 Task: Search for emails with the subject 'Request for a leave of absence' from 'softage.5@softage.net' in the 'Blue category'.
Action: Mouse moved to (309, 15)
Screenshot: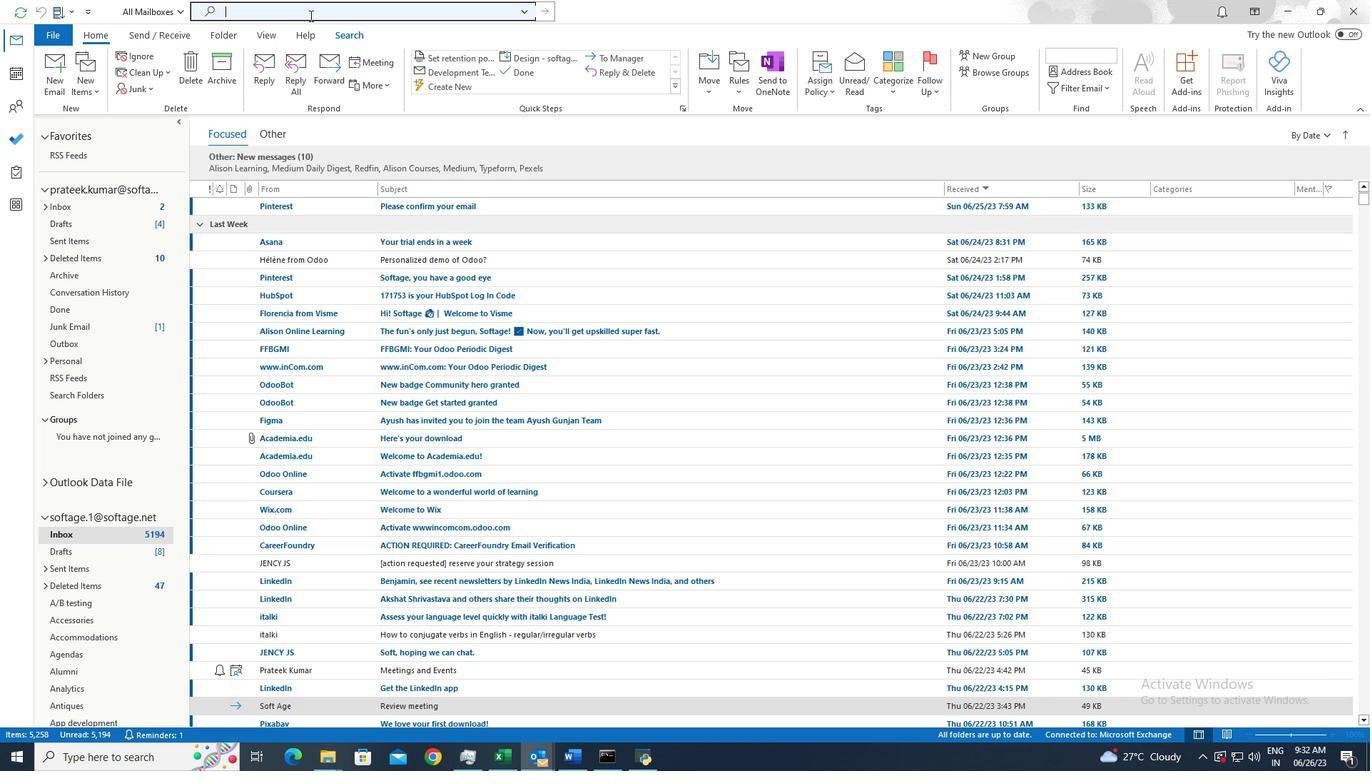 
Action: Mouse pressed left at (309, 15)
Screenshot: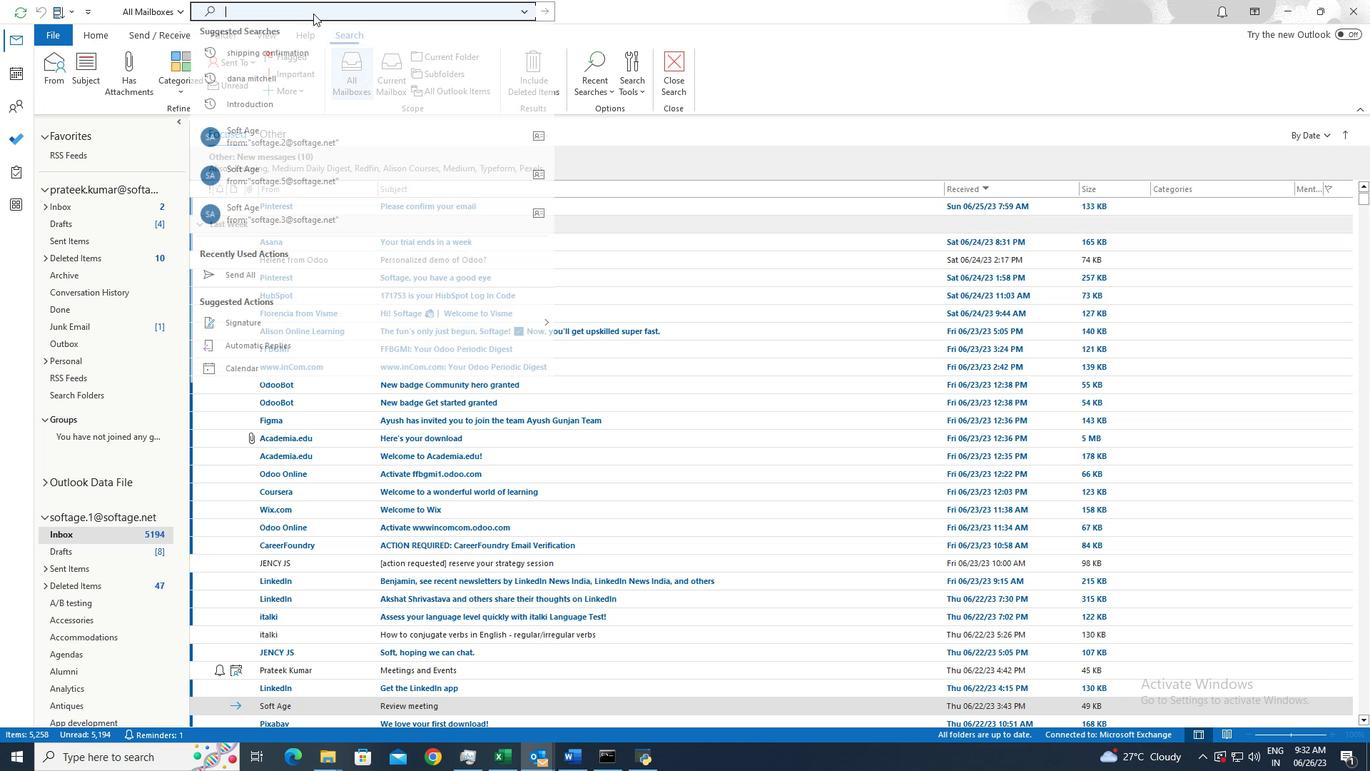 
Action: Mouse moved to (523, 9)
Screenshot: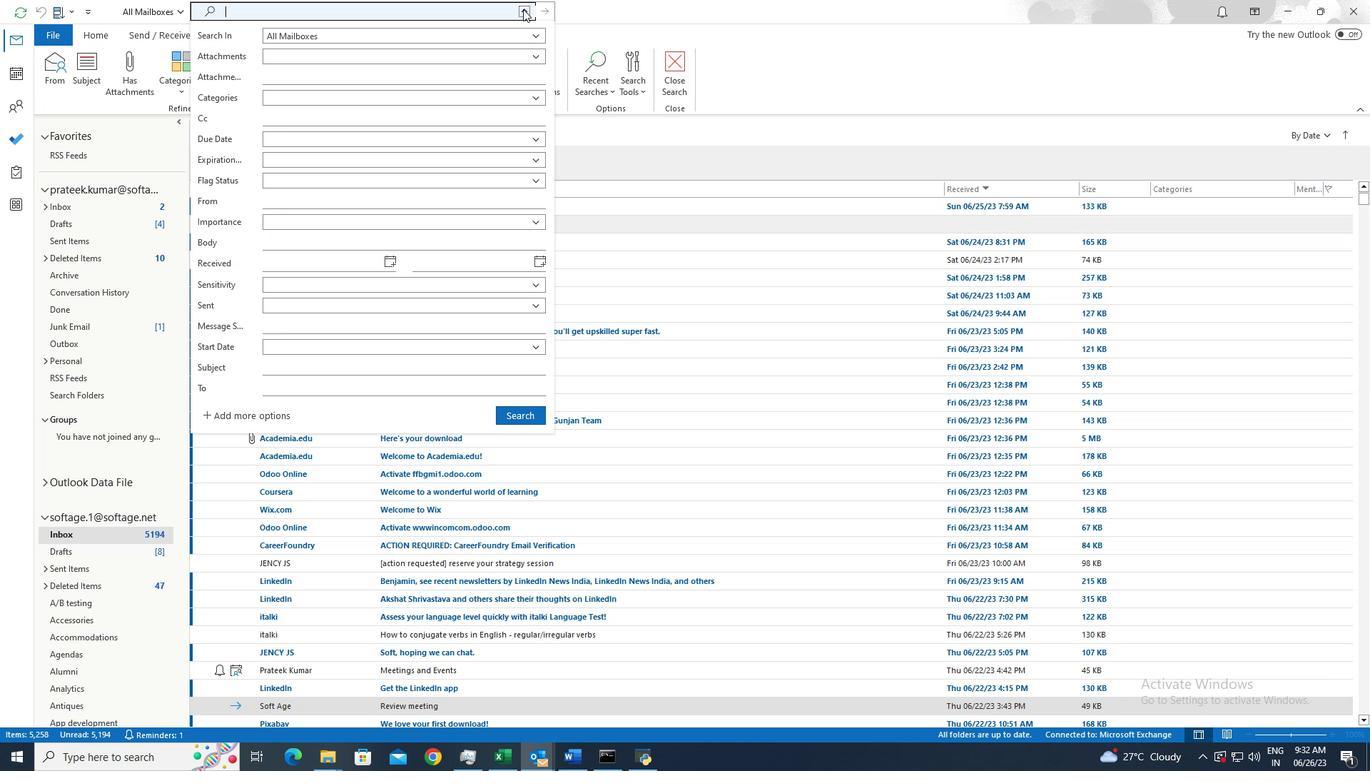 
Action: Mouse pressed left at (523, 9)
Screenshot: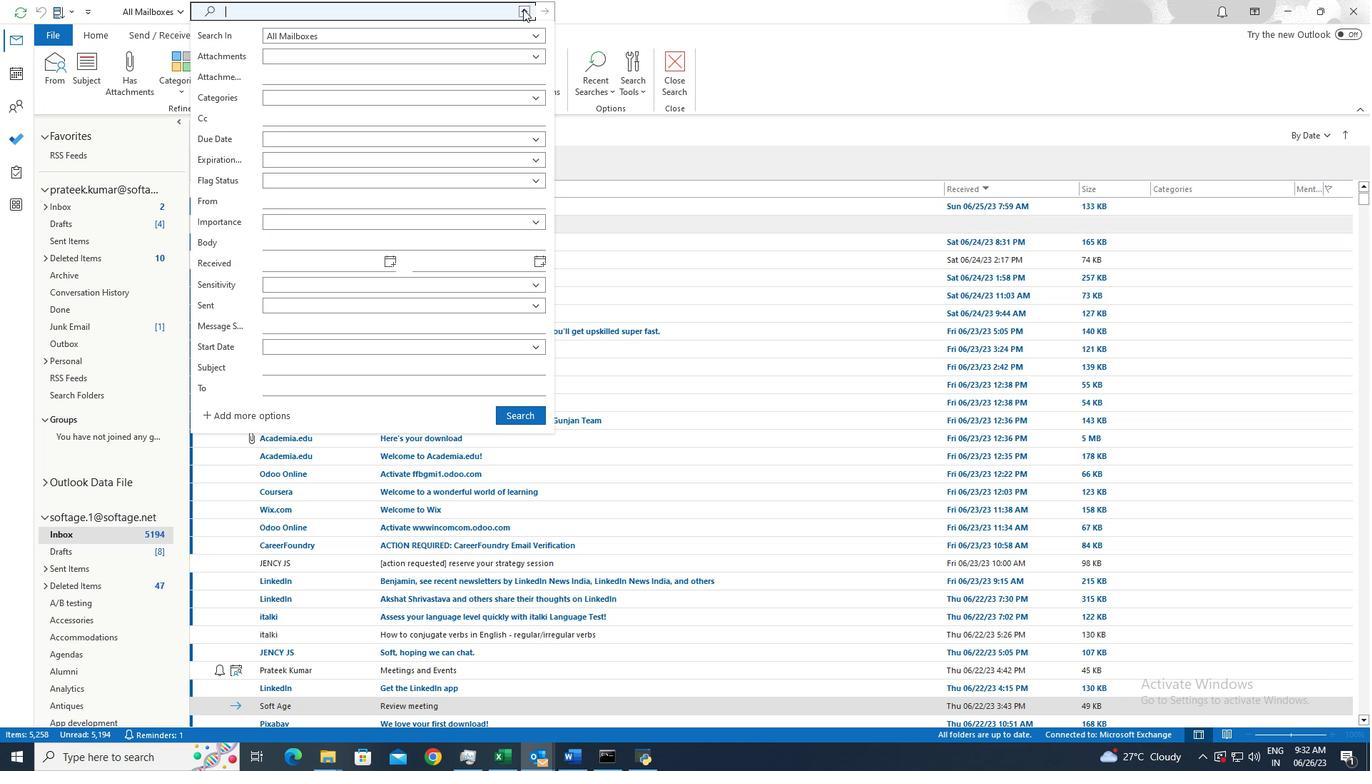 
Action: Mouse moved to (421, 98)
Screenshot: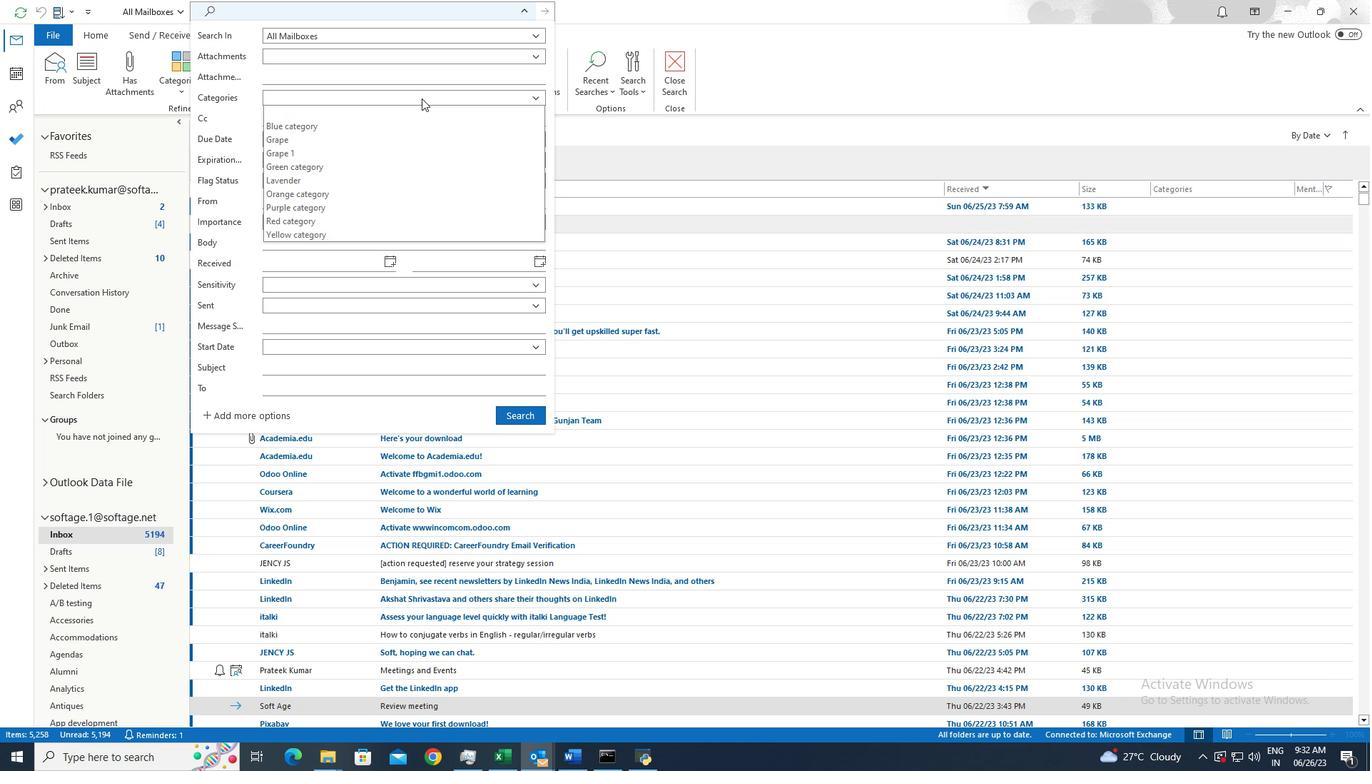 
Action: Mouse pressed left at (421, 98)
Screenshot: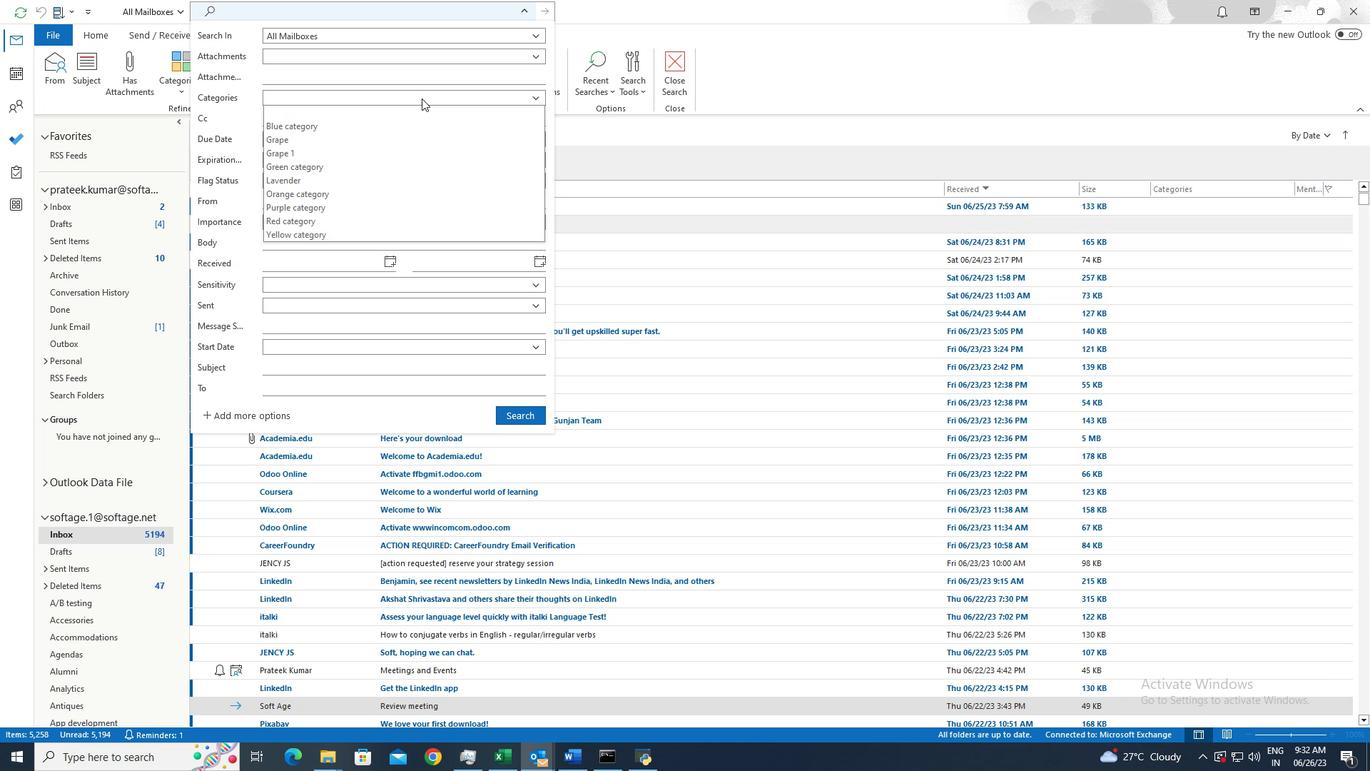 
Action: Mouse moved to (324, 120)
Screenshot: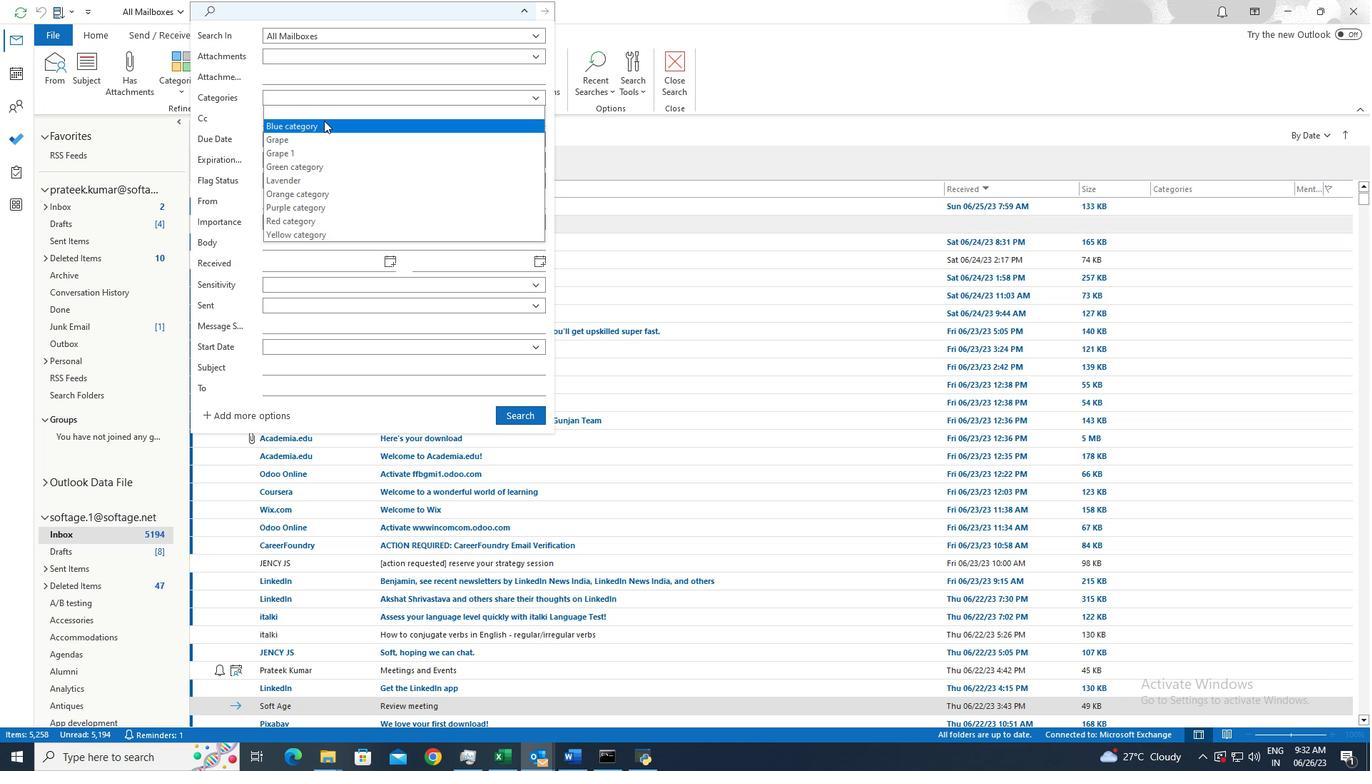 
Action: Mouse pressed left at (324, 120)
Screenshot: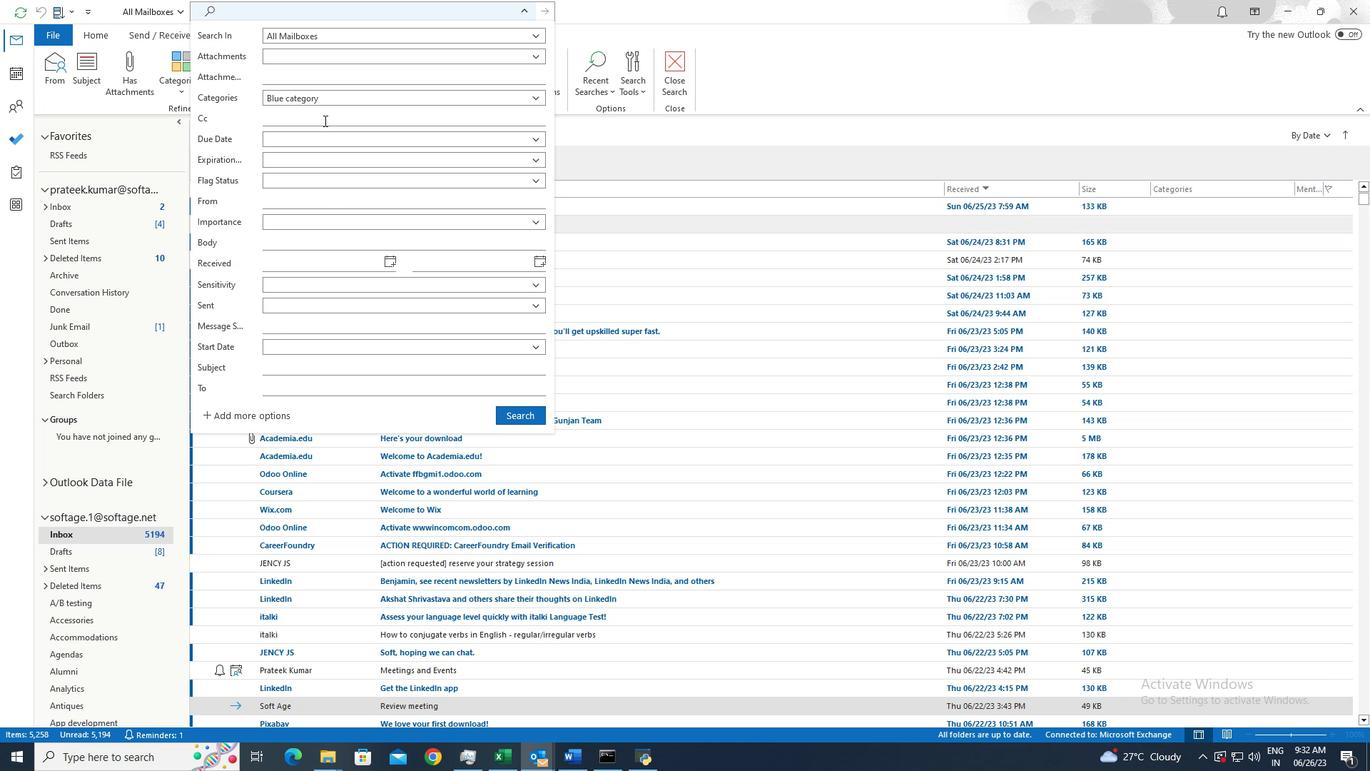 
Action: Mouse moved to (295, 362)
Screenshot: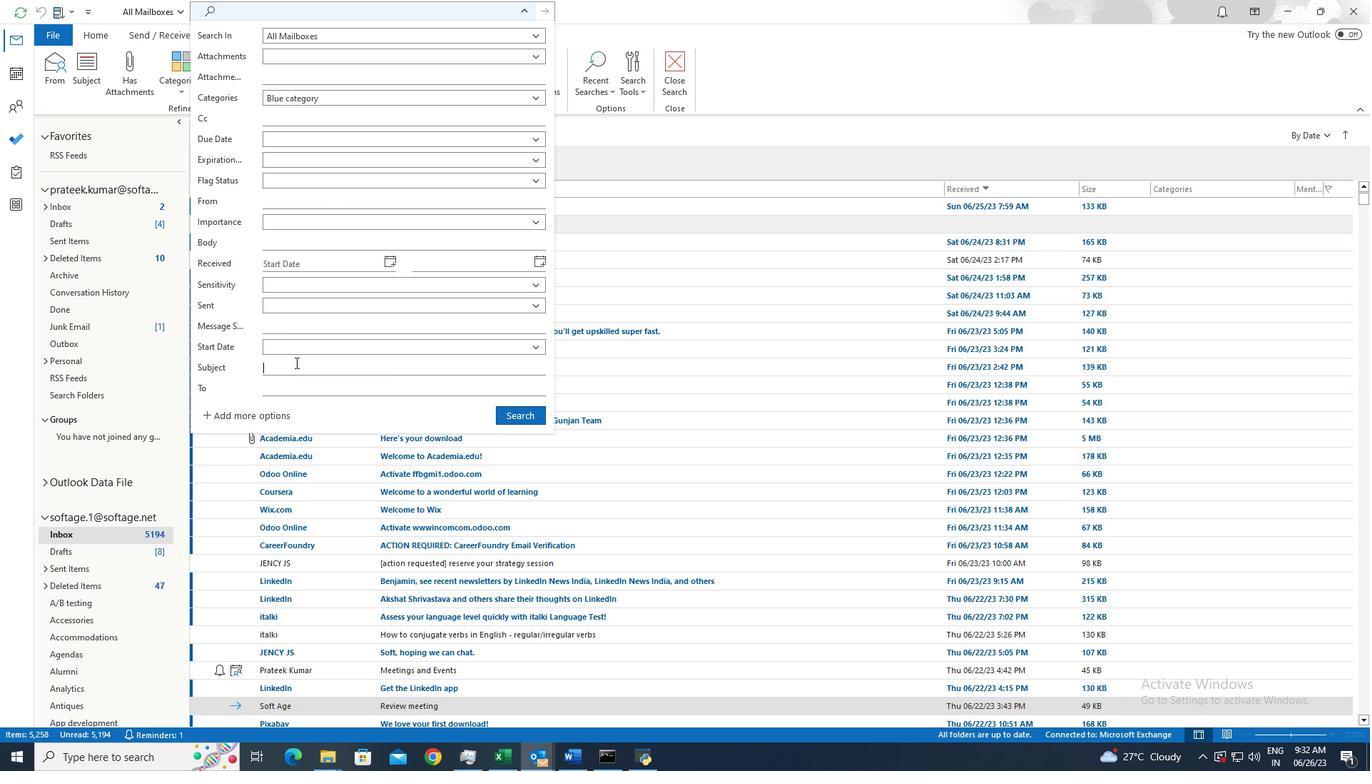 
Action: Mouse pressed left at (295, 362)
Screenshot: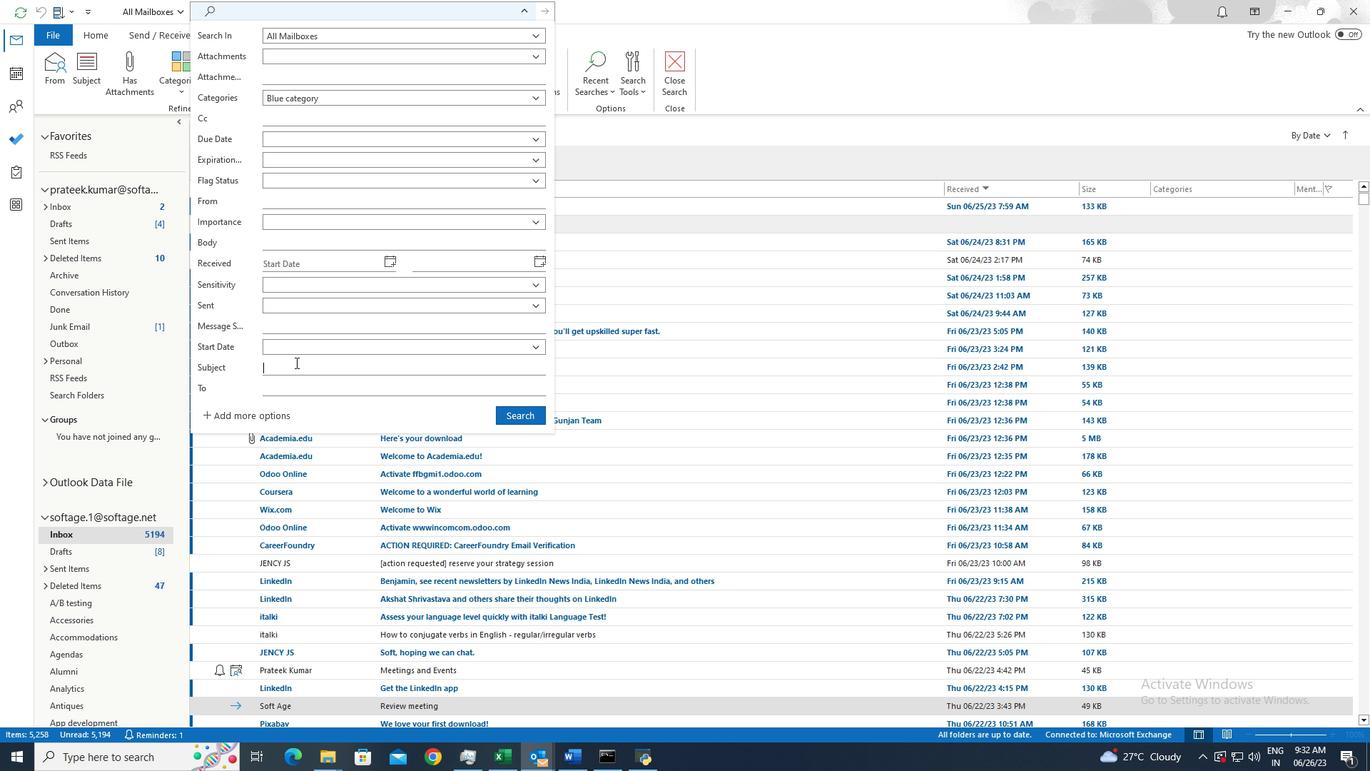 
Action: Key pressed <Key.shift>Request<Key.space>for<Key.space>a<Key.space>leave<Key.space>of<Key.space>absence
Screenshot: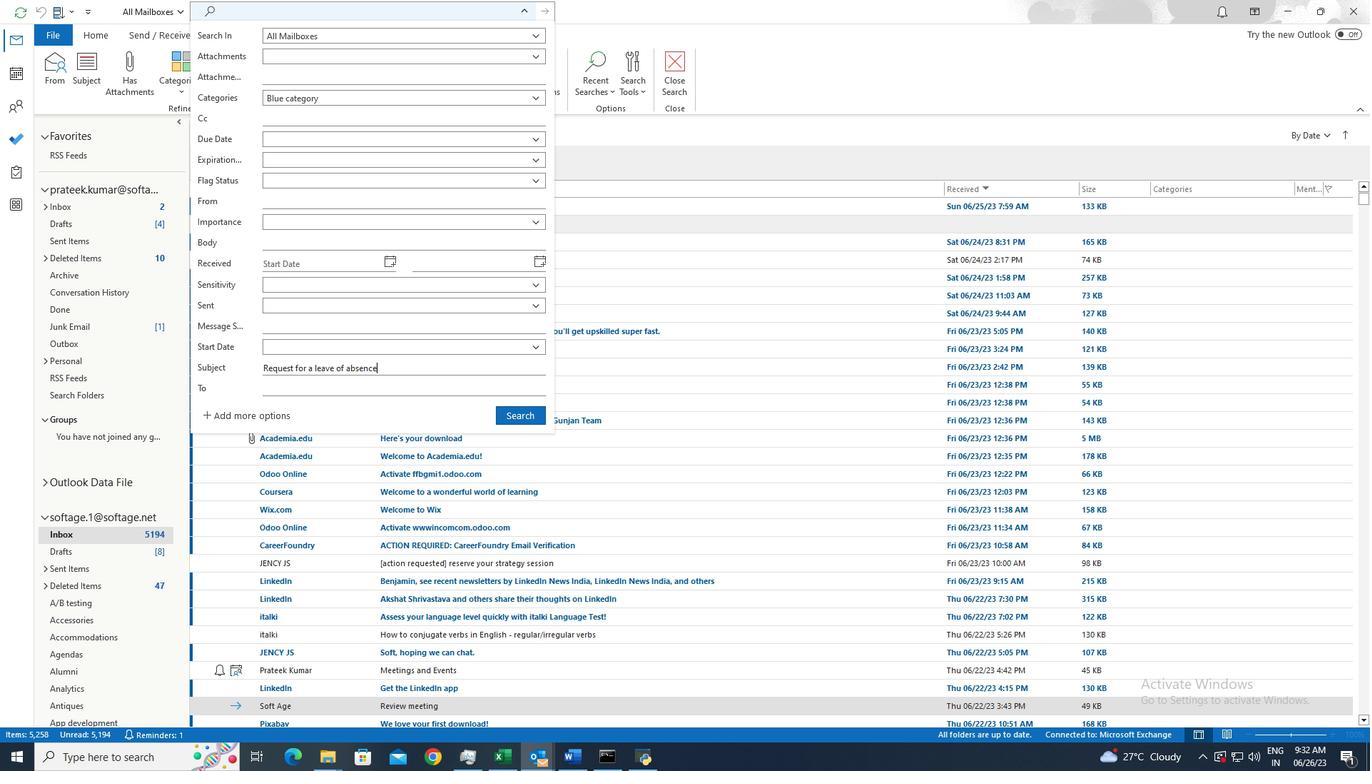 
Action: Mouse moved to (277, 200)
Screenshot: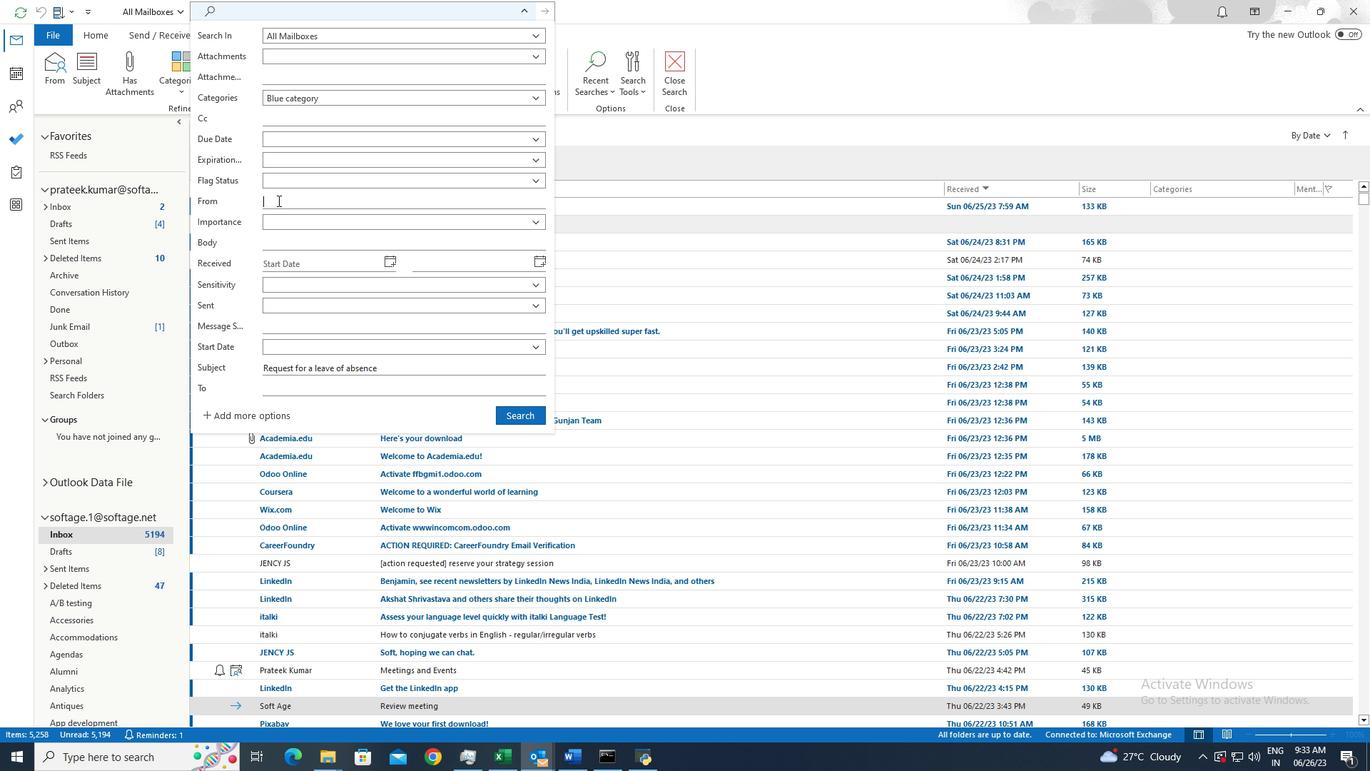 
Action: Mouse pressed left at (277, 200)
Screenshot: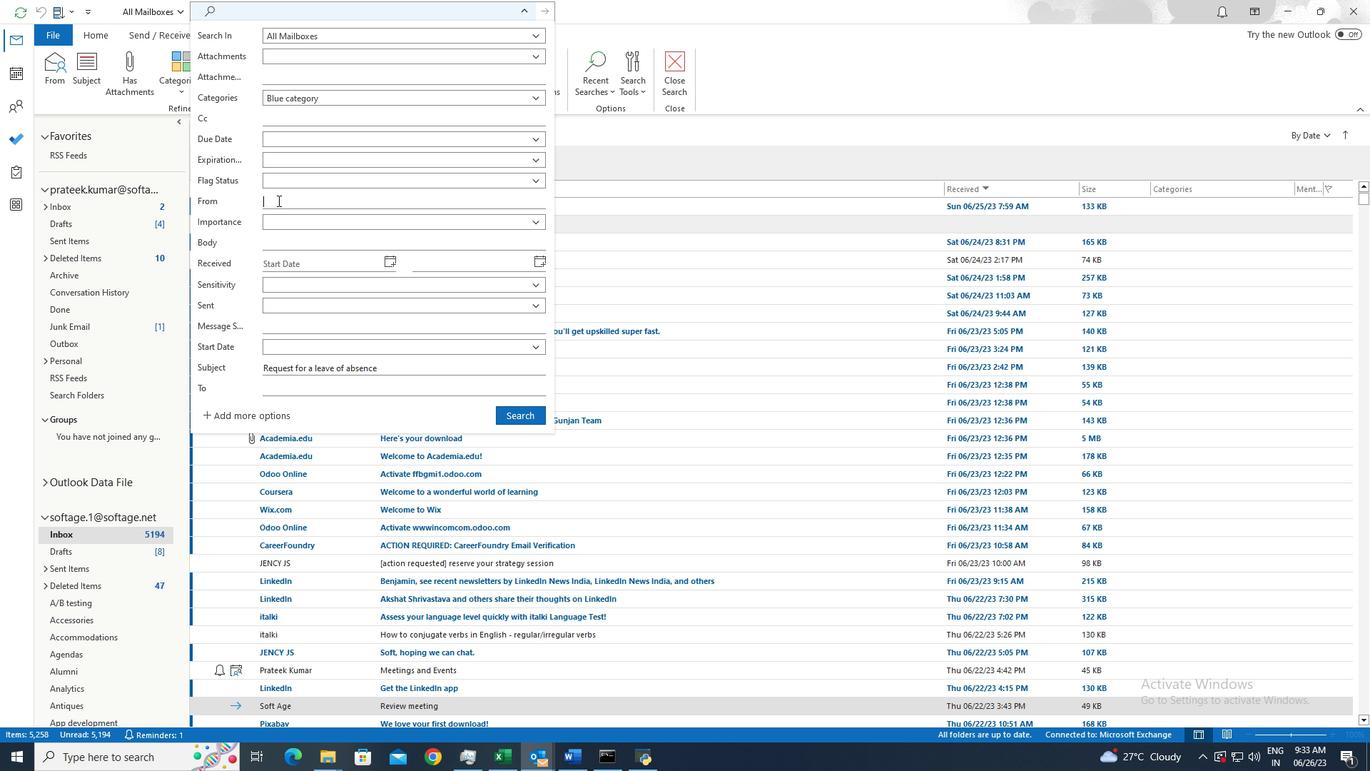 
Action: Key pressed softage.5<Key.shift>@softage.net
Screenshot: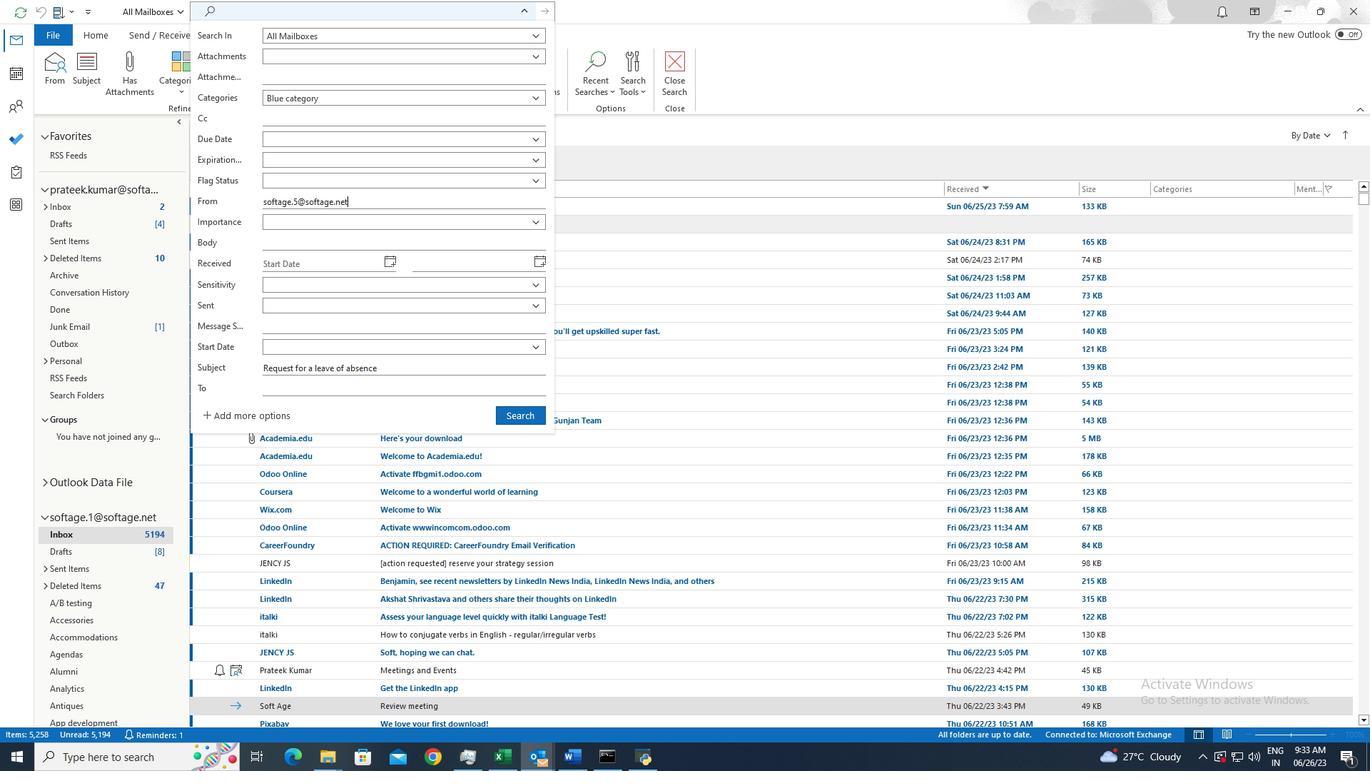 
Action: Mouse moved to (506, 420)
Screenshot: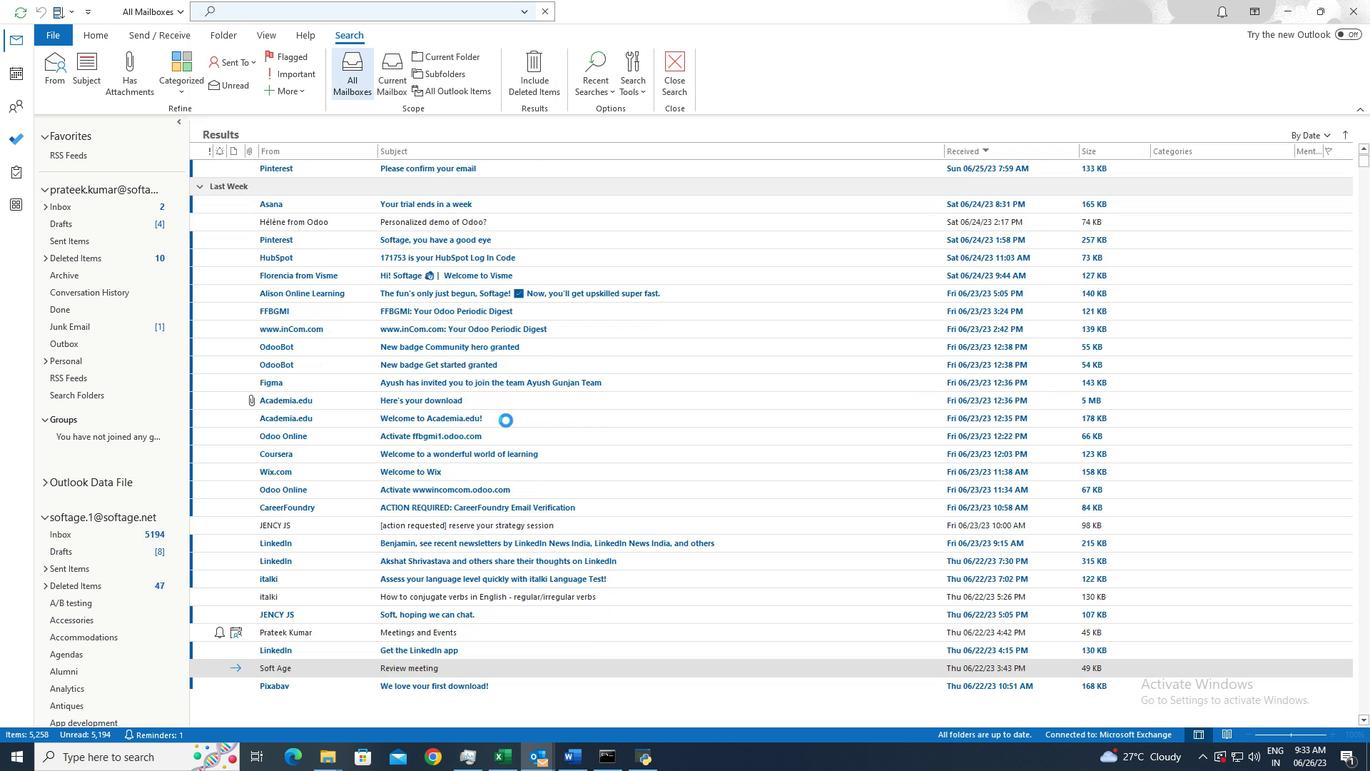 
Action: Mouse pressed left at (506, 420)
Screenshot: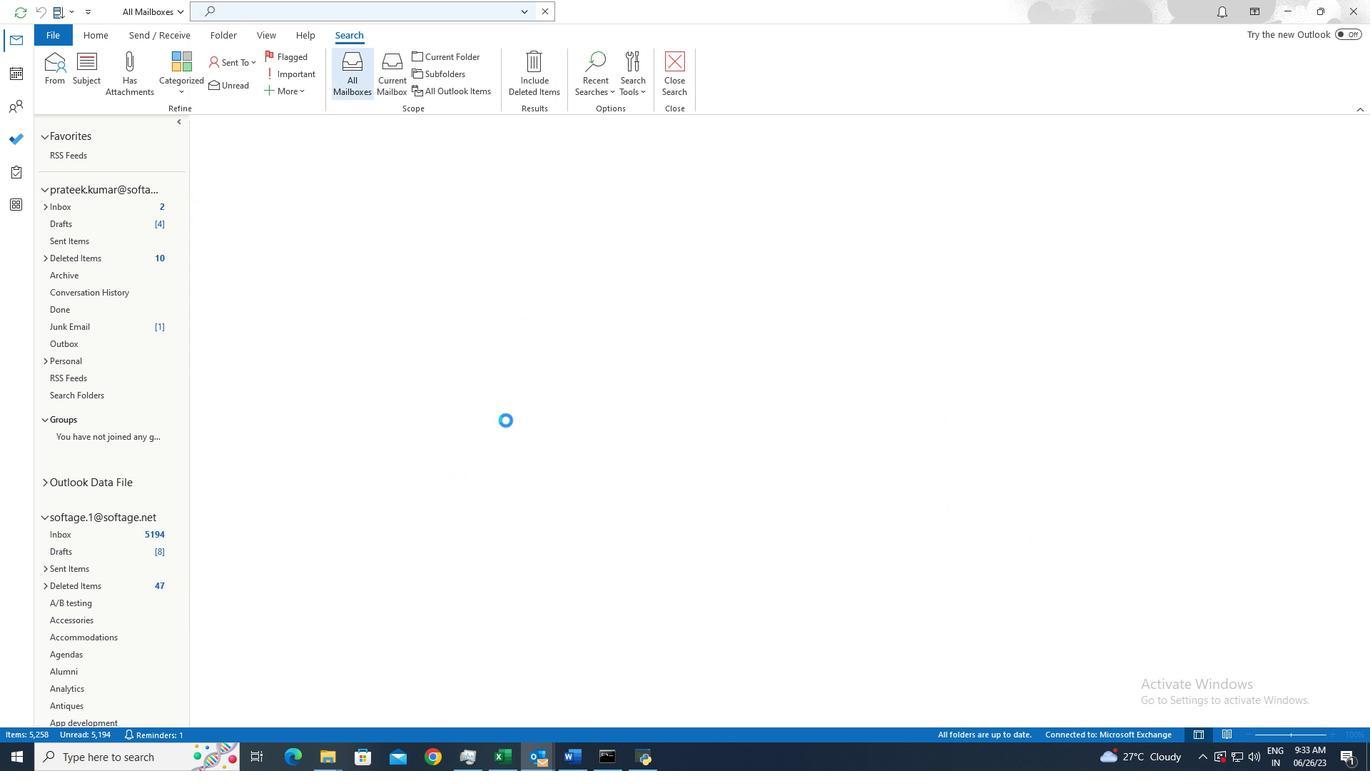 
